 Task: Create a task  Implement a new cloud-based project portfolio management system for a company , assign it to team member softage.2@softage.net in the project AptitudeWorks and update the status of the task to  On Track  , set the priority of the task to High
Action: Mouse moved to (83, 62)
Screenshot: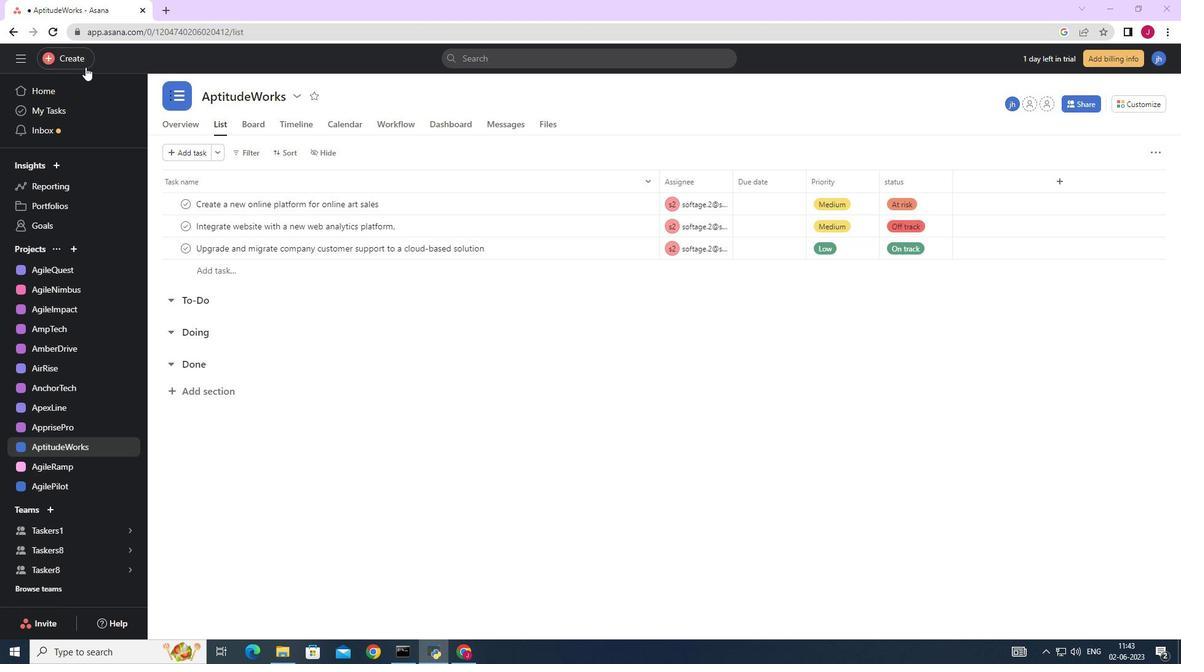 
Action: Mouse pressed left at (83, 62)
Screenshot: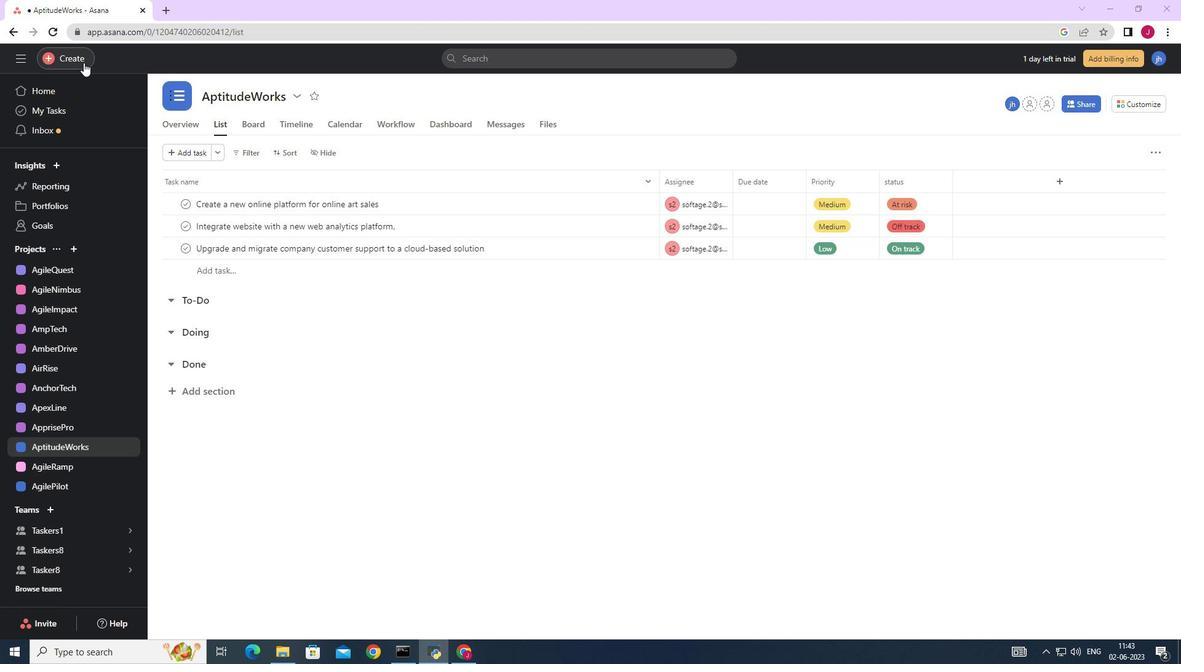 
Action: Mouse moved to (155, 59)
Screenshot: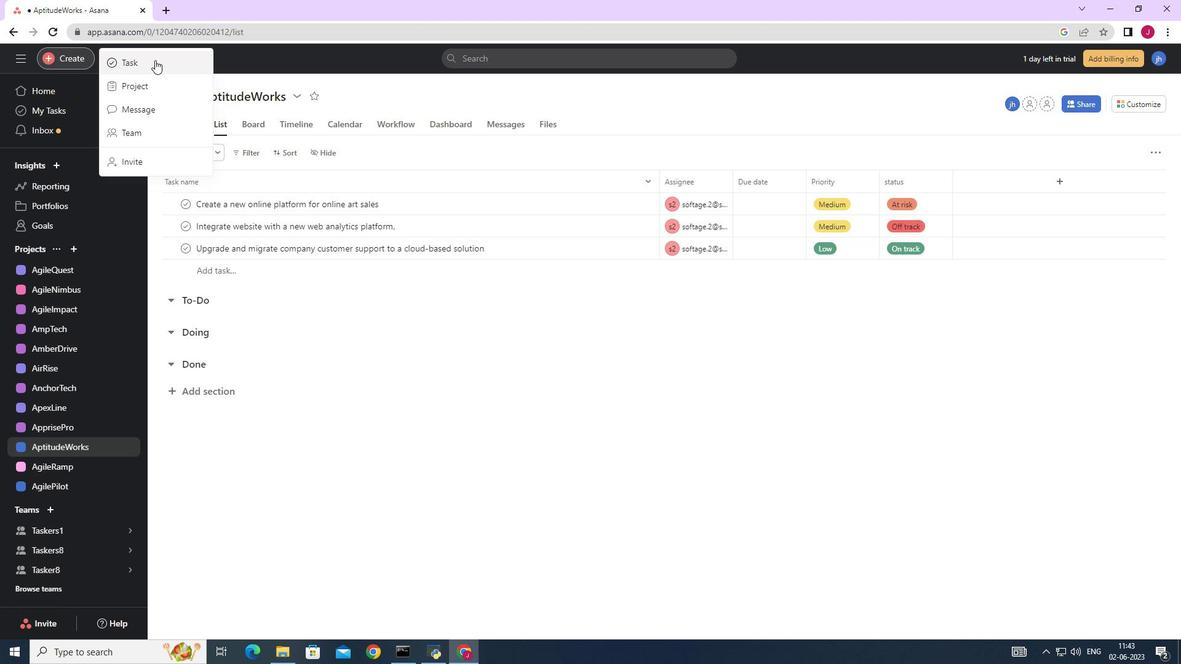 
Action: Mouse pressed left at (155, 59)
Screenshot: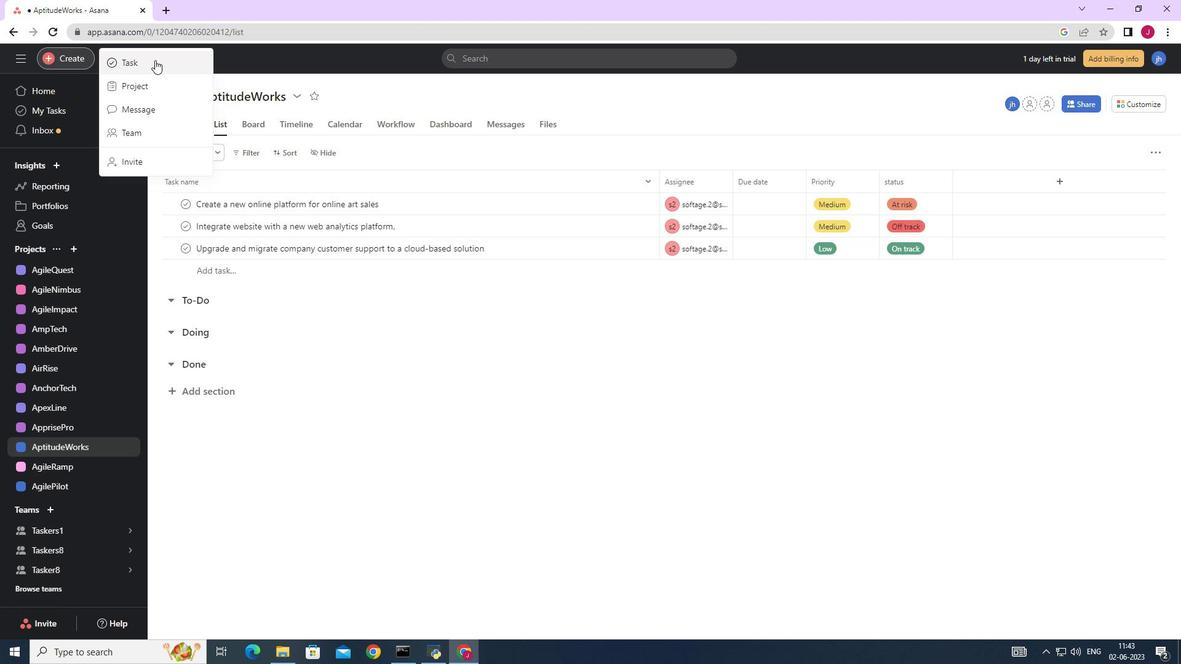 
Action: Mouse moved to (959, 407)
Screenshot: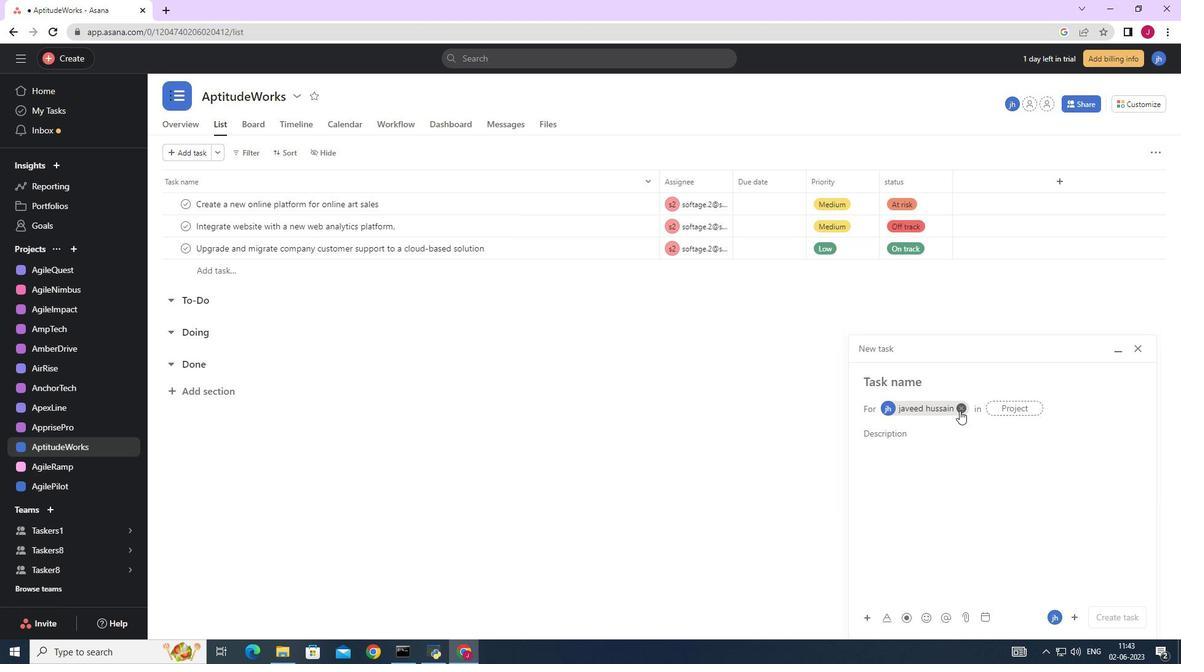 
Action: Mouse pressed left at (959, 407)
Screenshot: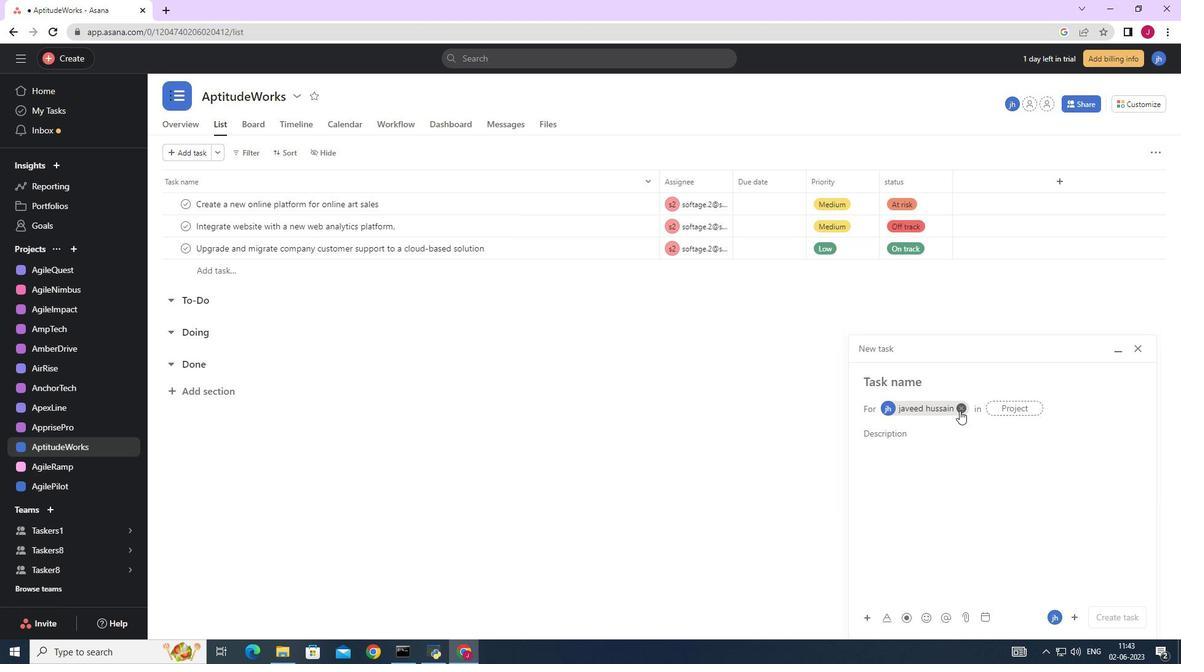 
Action: Mouse moved to (911, 383)
Screenshot: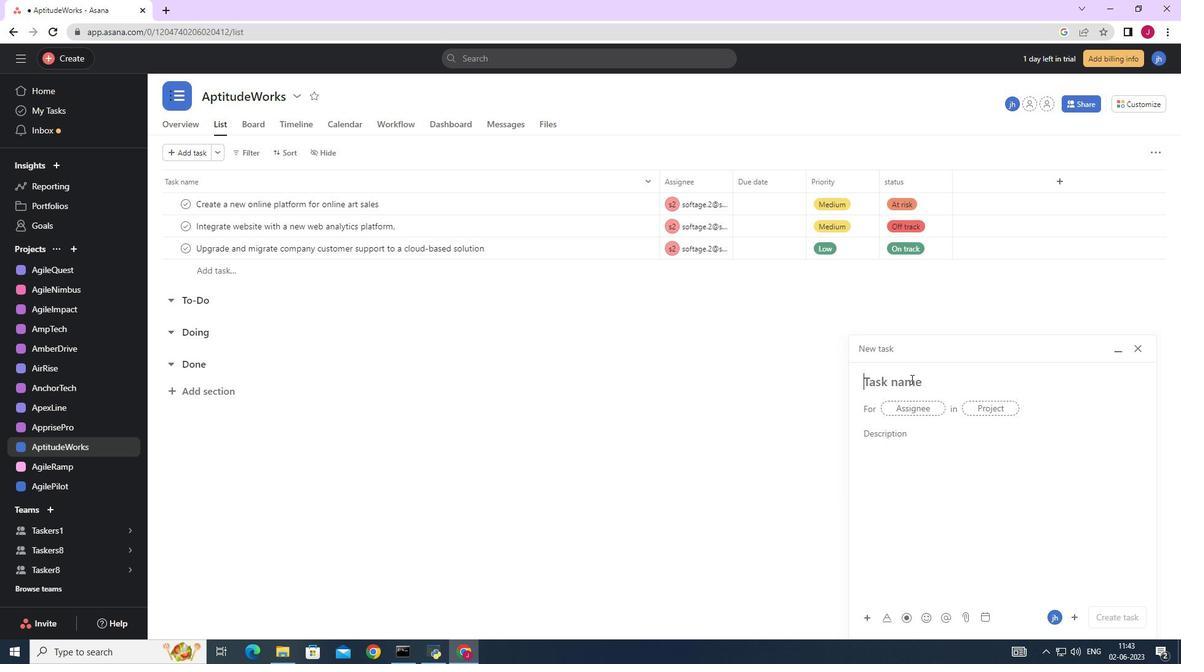 
Action: Mouse pressed left at (911, 383)
Screenshot: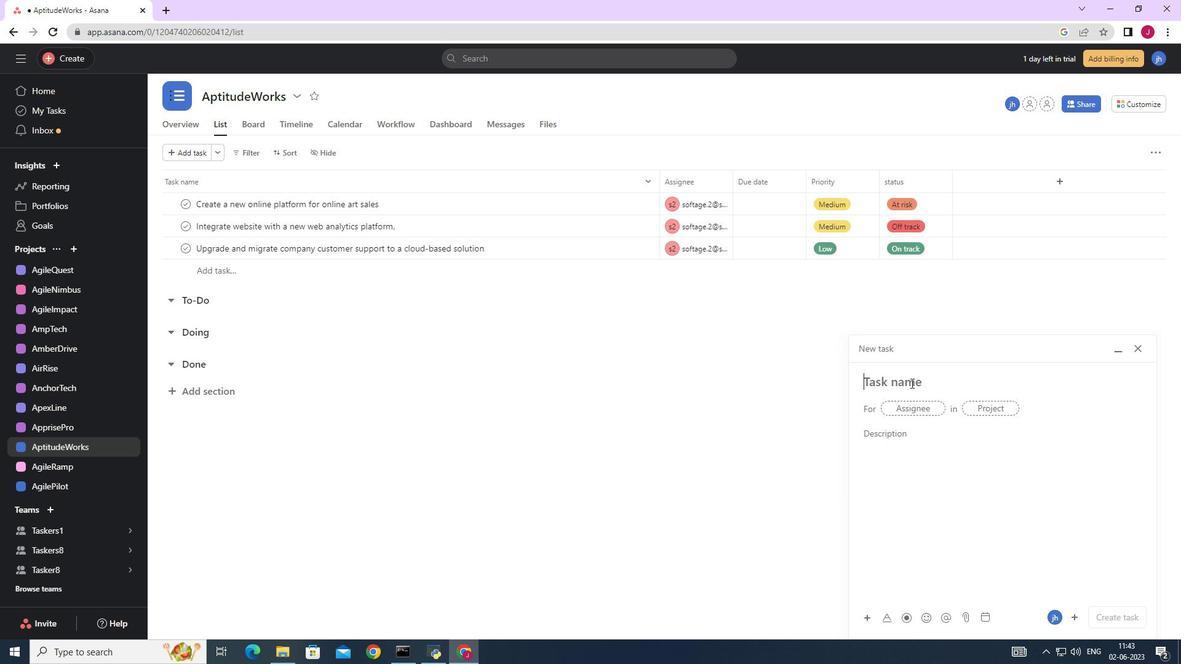 
Action: Key pressed <Key.caps_lock>I<Key.caps_lock>mplement<Key.space>a<Key.space>new<Key.space>cloud-based<Key.space>project<Key.space>portfolio<Key.space>managementt<Key.backspace><Key.space>system<Key.space>for<Key.space>a<Key.space>company
Screenshot: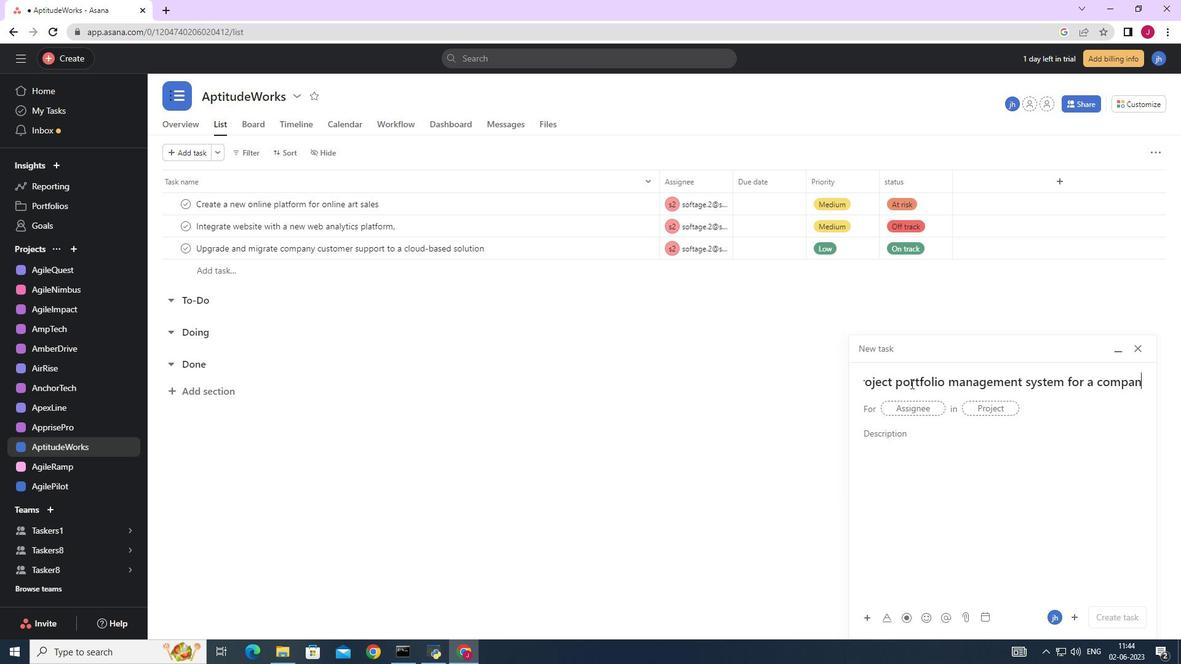 
Action: Mouse moved to (915, 413)
Screenshot: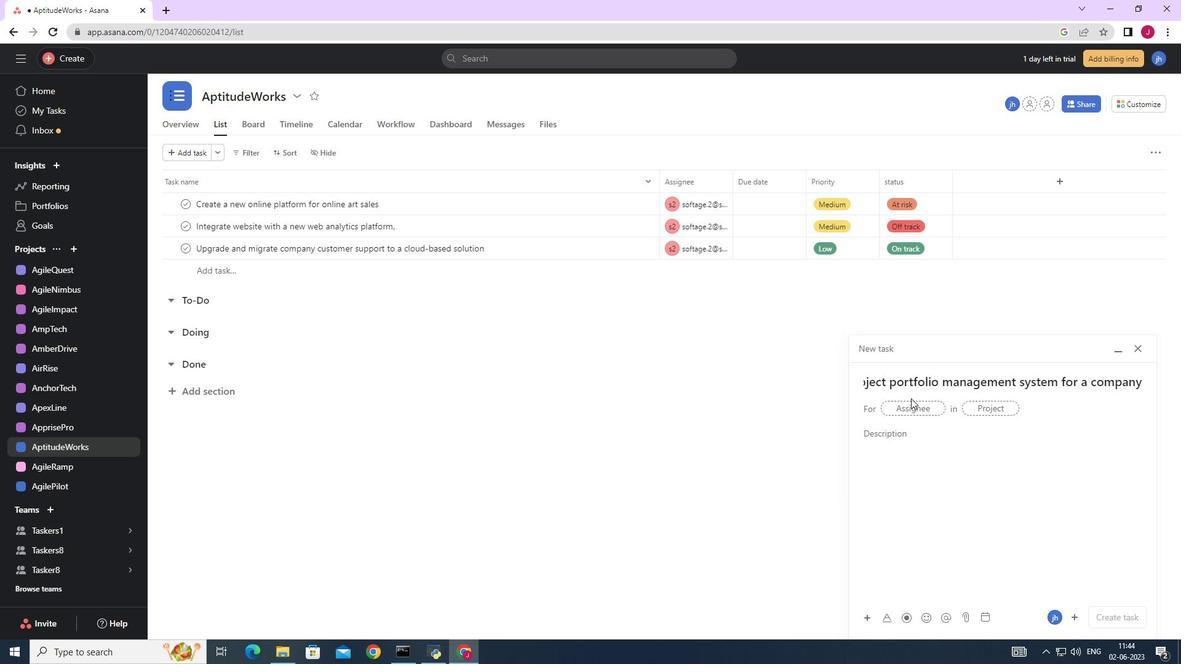 
Action: Mouse pressed left at (915, 413)
Screenshot: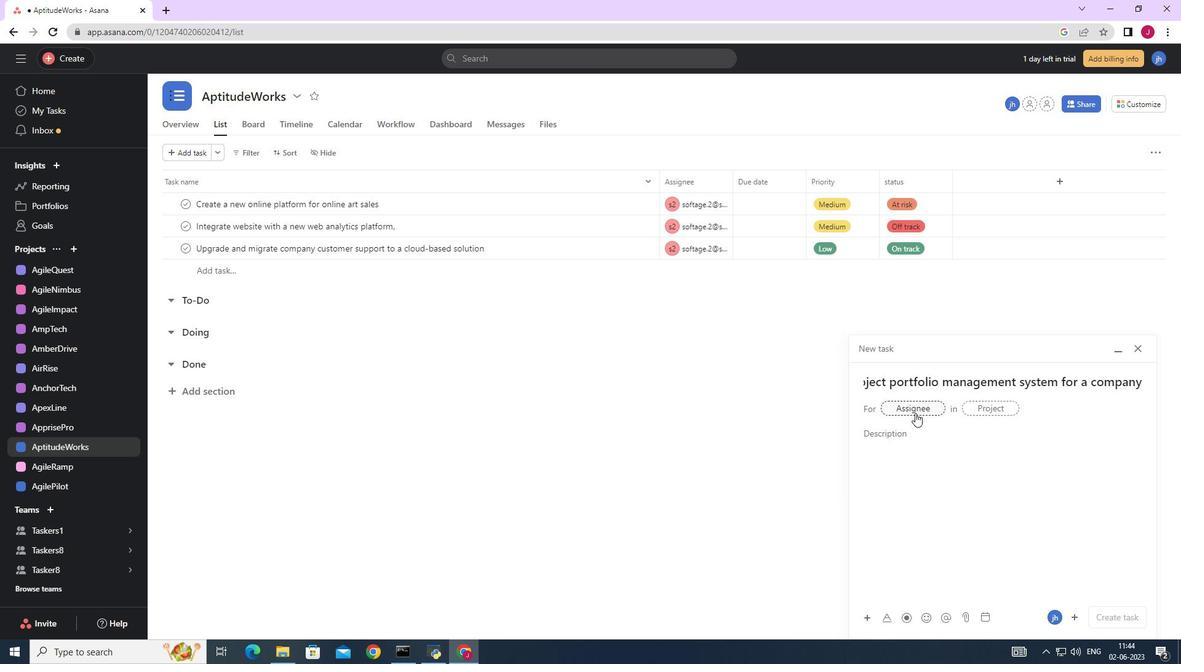 
Action: Key pressed sofatge<Key.backspace><Key.backspace><Key.backspace><Key.backspace>tage.<Key.f2>
Screenshot: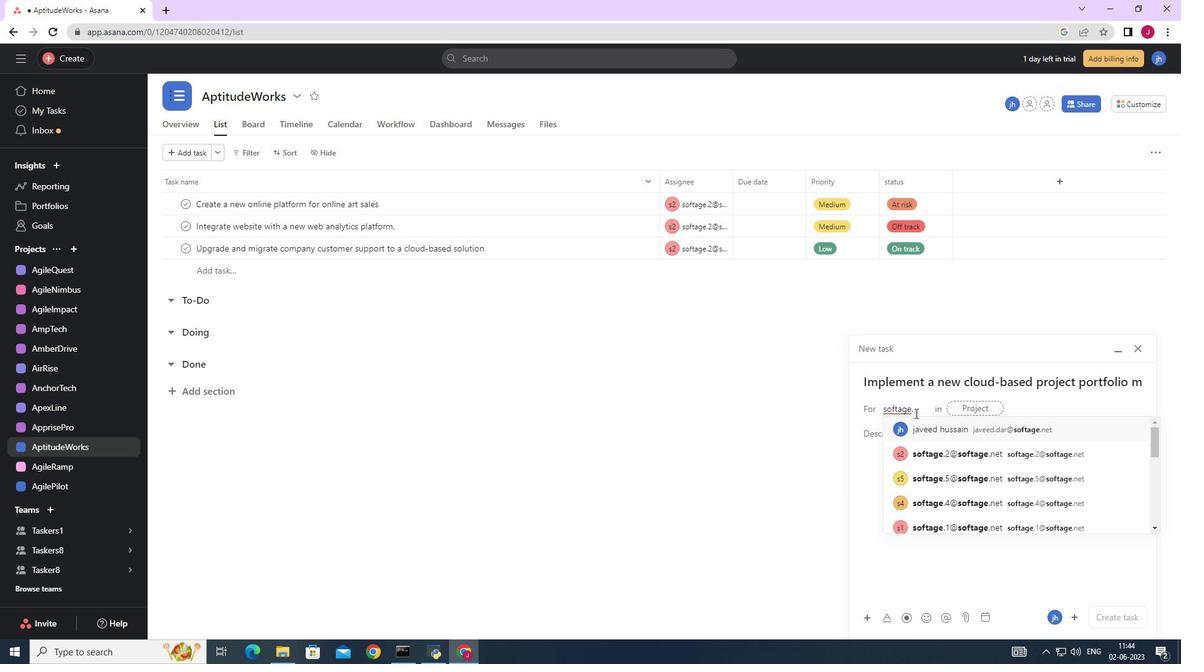 
Action: Mouse moved to (941, 450)
Screenshot: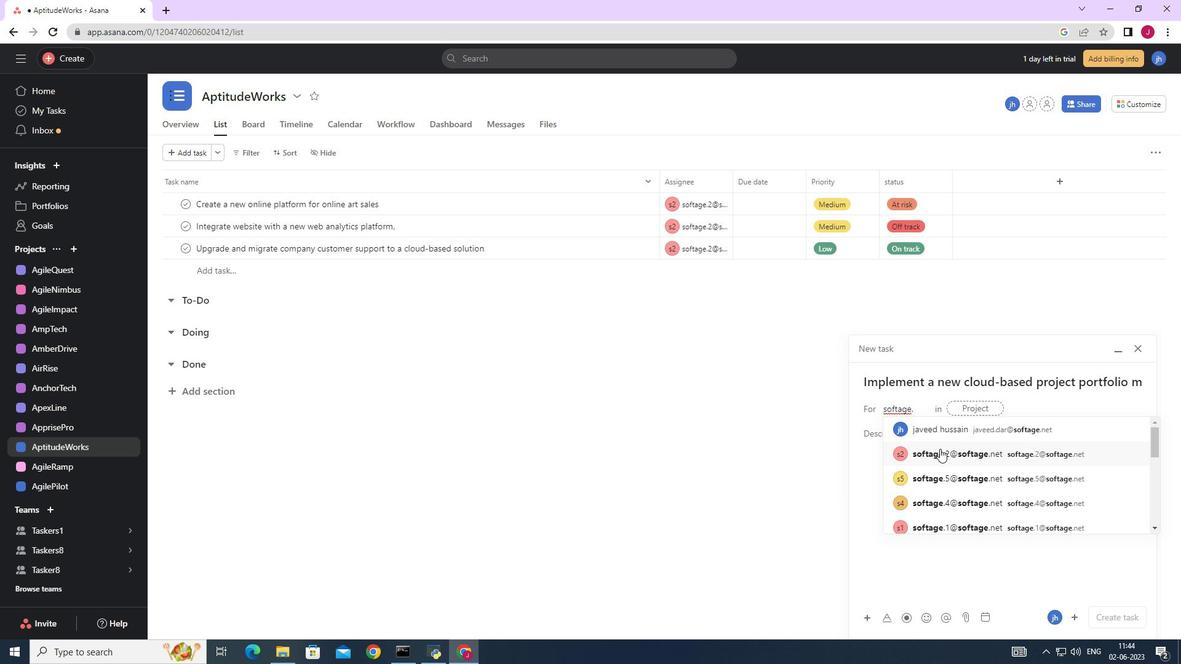 
Action: Mouse pressed left at (941, 450)
Screenshot: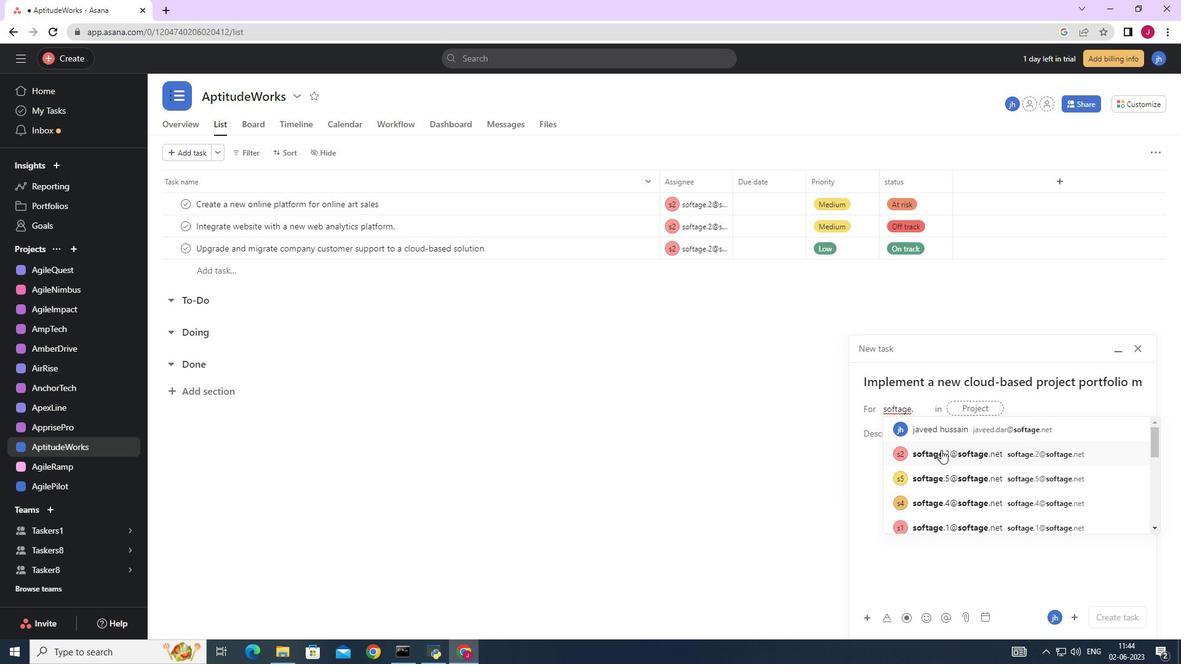 
Action: Mouse moved to (807, 428)
Screenshot: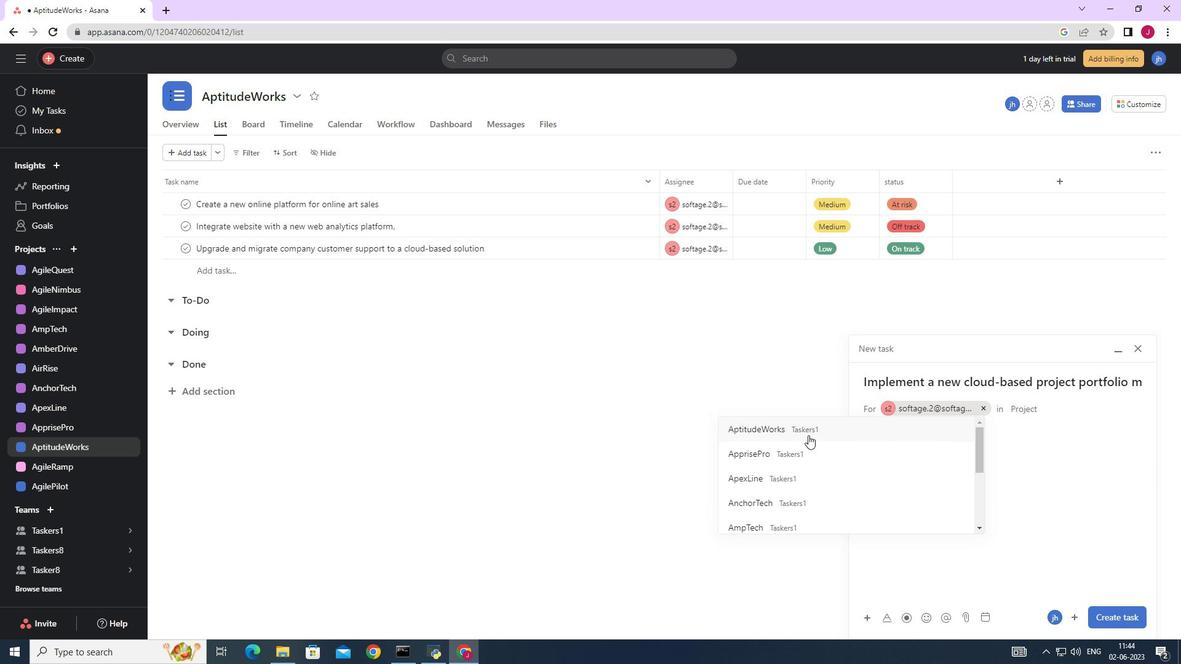 
Action: Mouse pressed left at (807, 428)
Screenshot: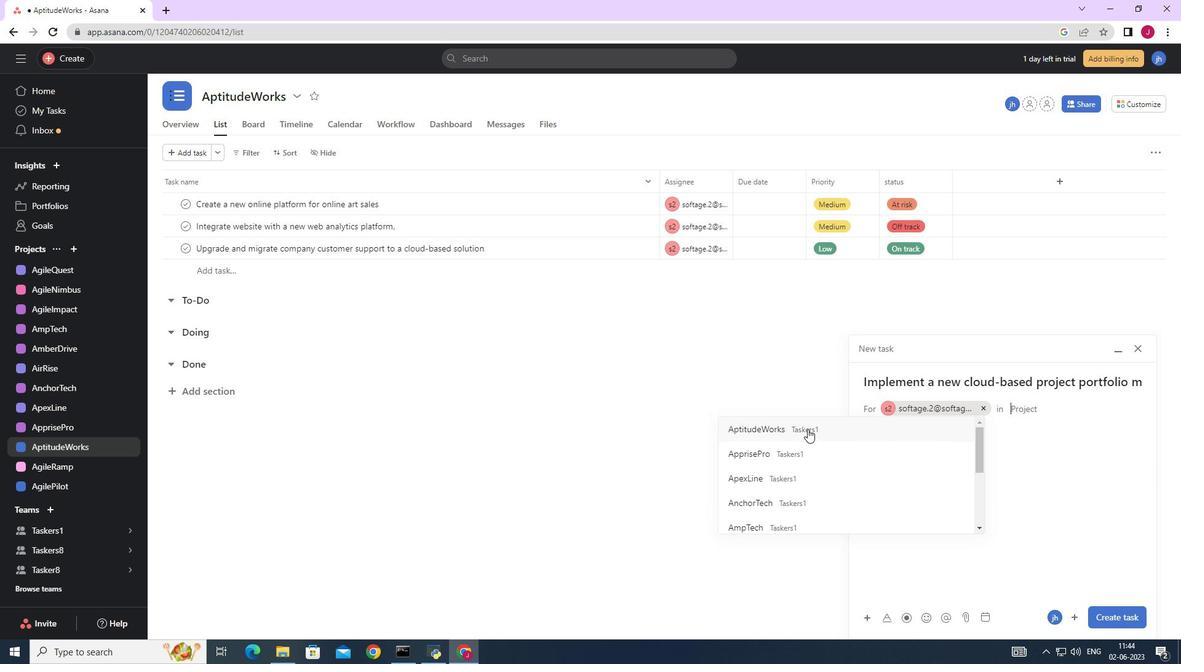 
Action: Mouse moved to (918, 442)
Screenshot: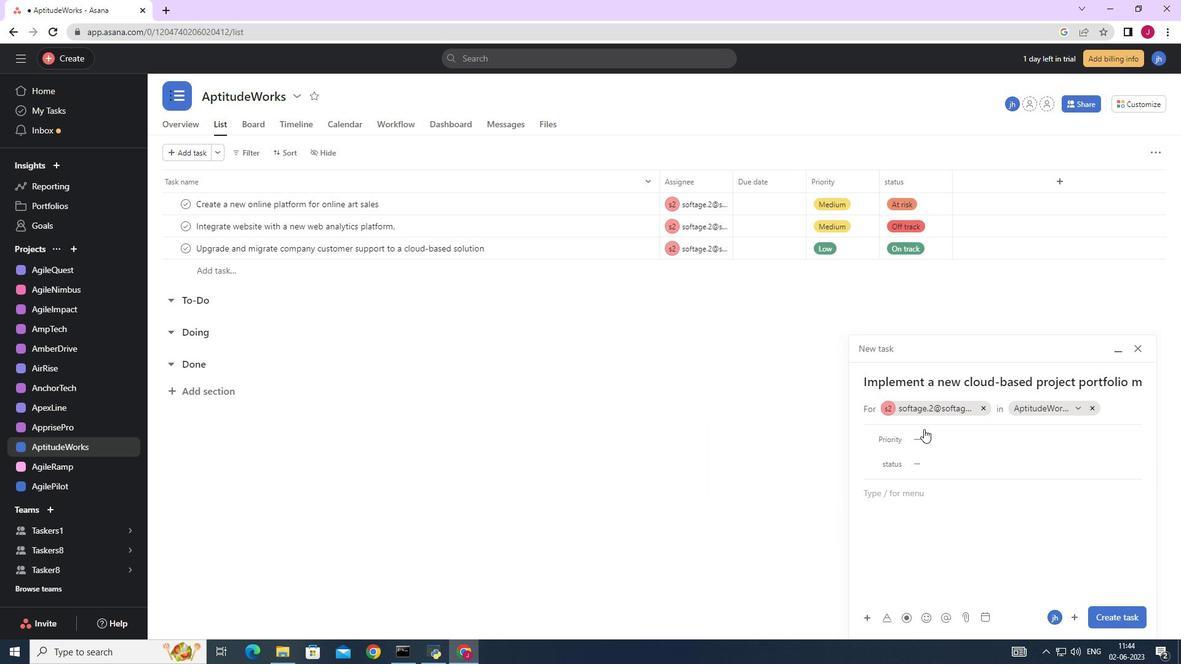 
Action: Mouse pressed left at (918, 442)
Screenshot: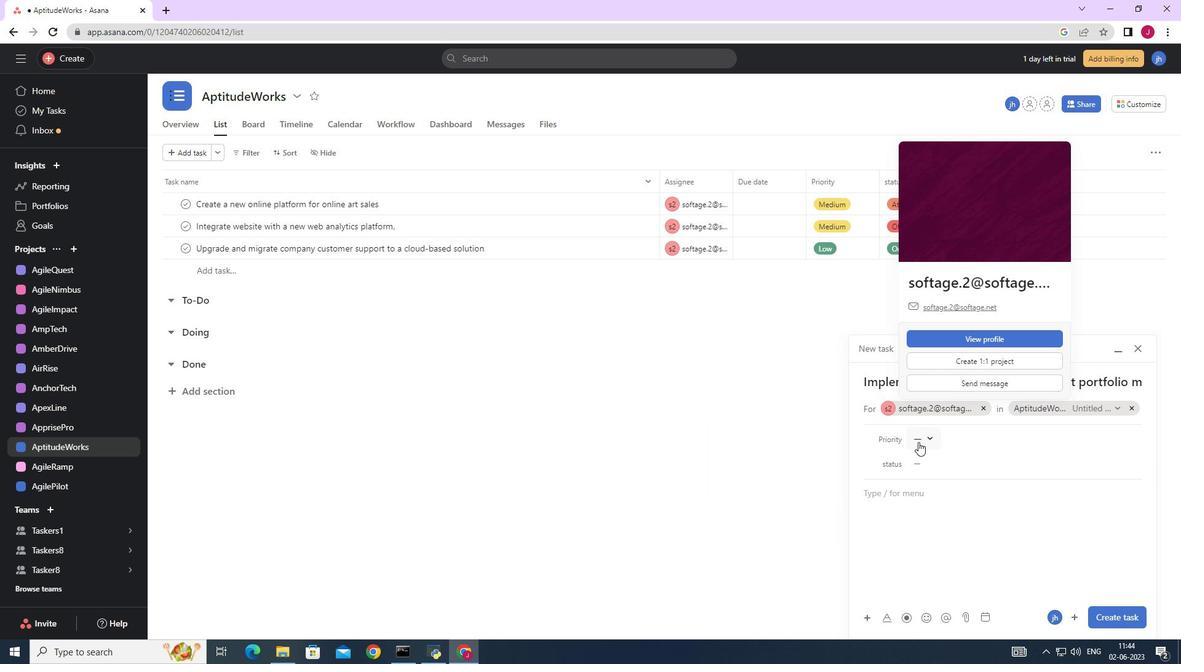 
Action: Mouse moved to (949, 480)
Screenshot: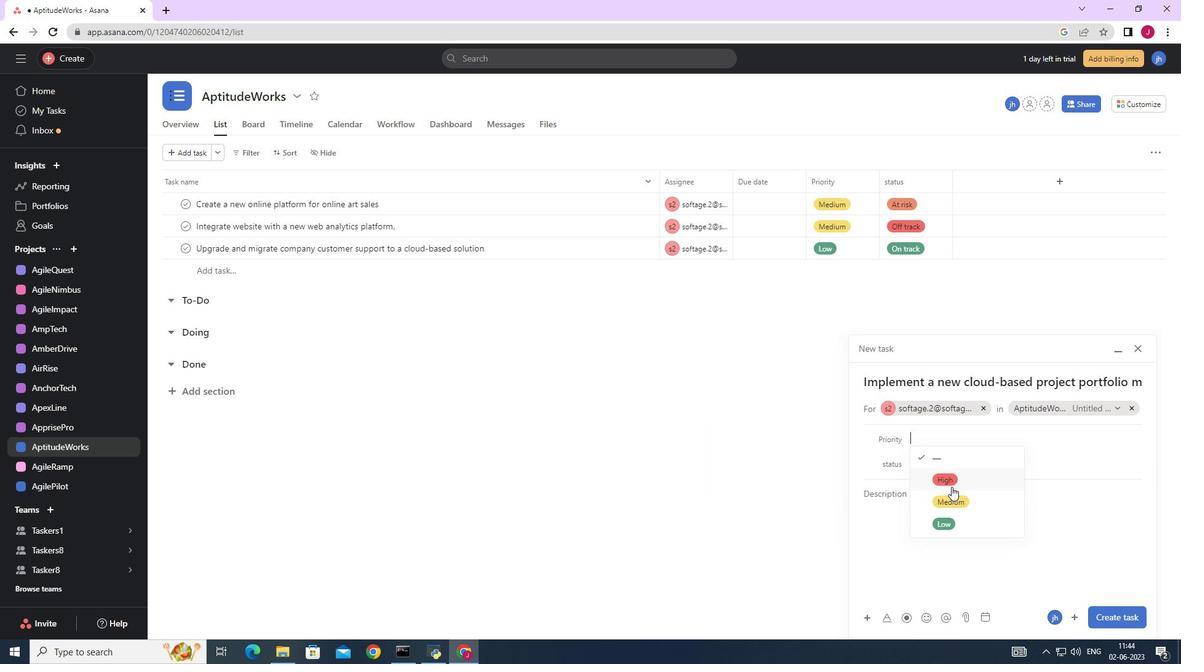
Action: Mouse pressed left at (949, 480)
Screenshot: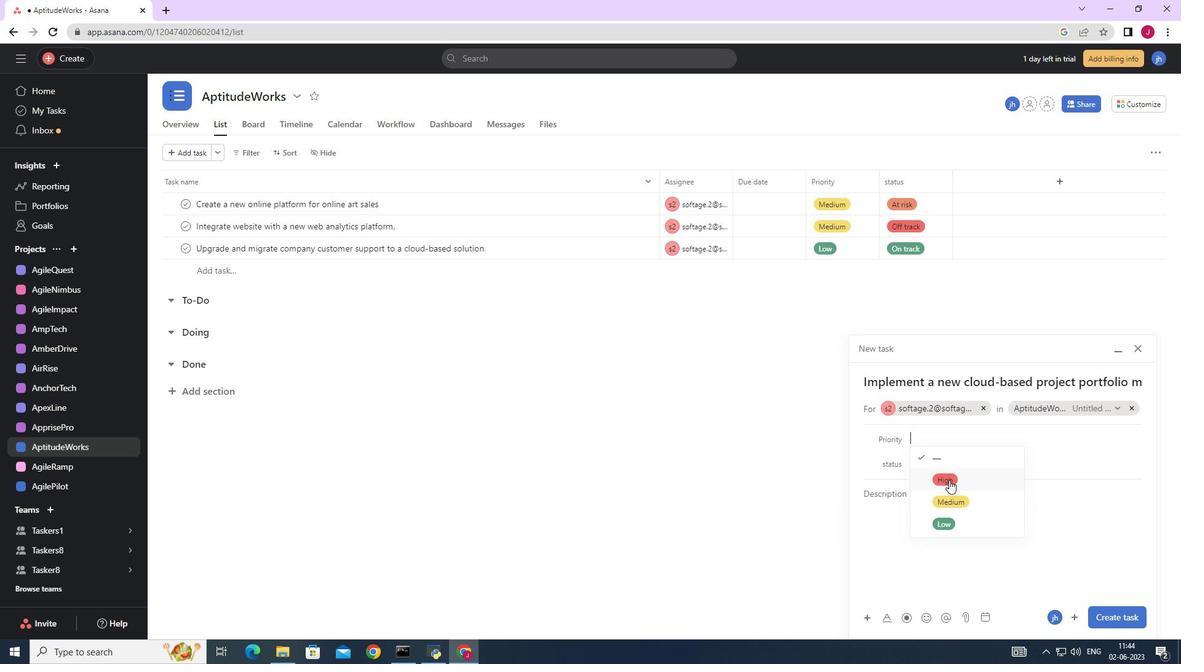
Action: Mouse moved to (936, 469)
Screenshot: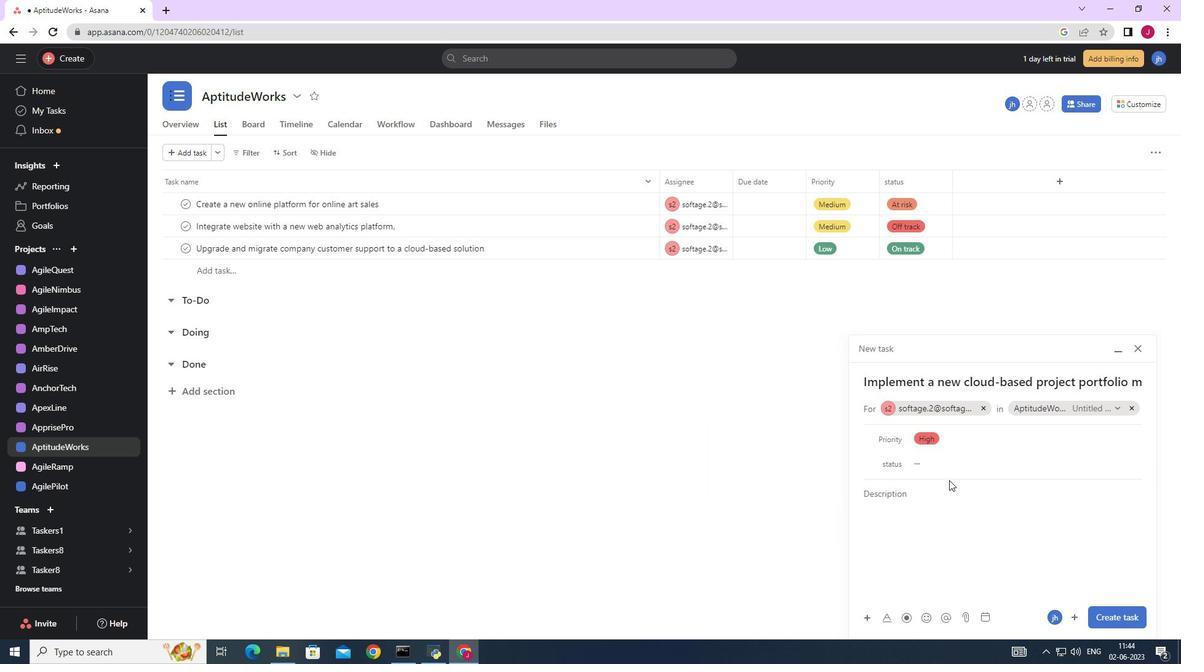 
Action: Mouse pressed left at (936, 469)
Screenshot: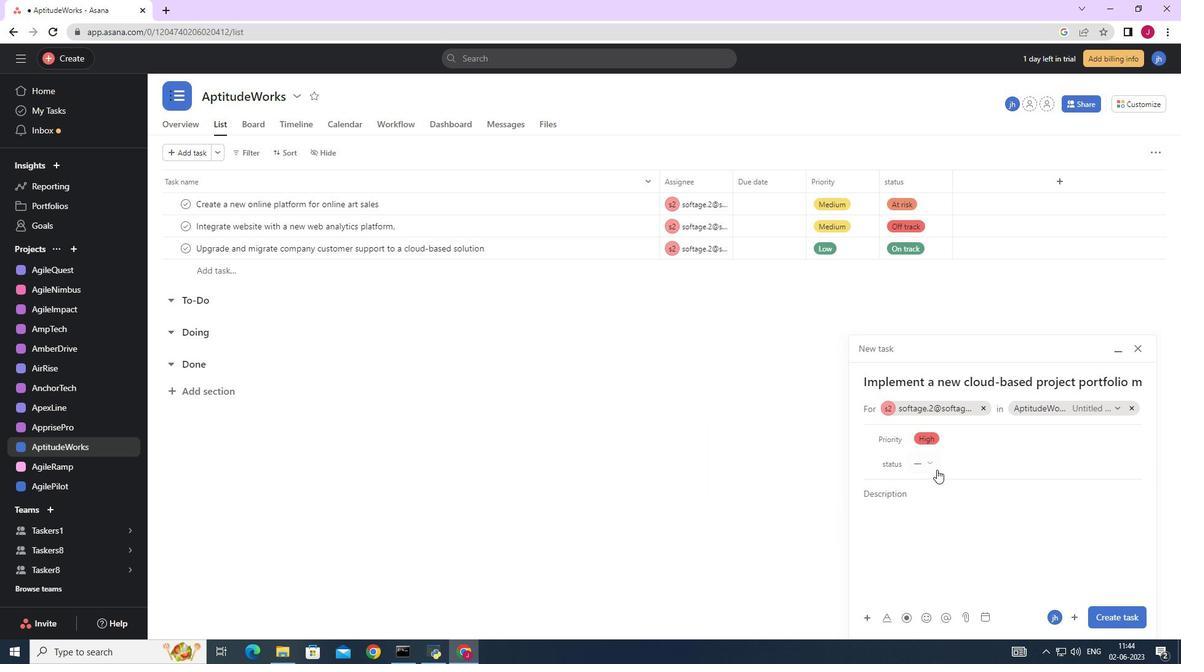 
Action: Mouse moved to (944, 508)
Screenshot: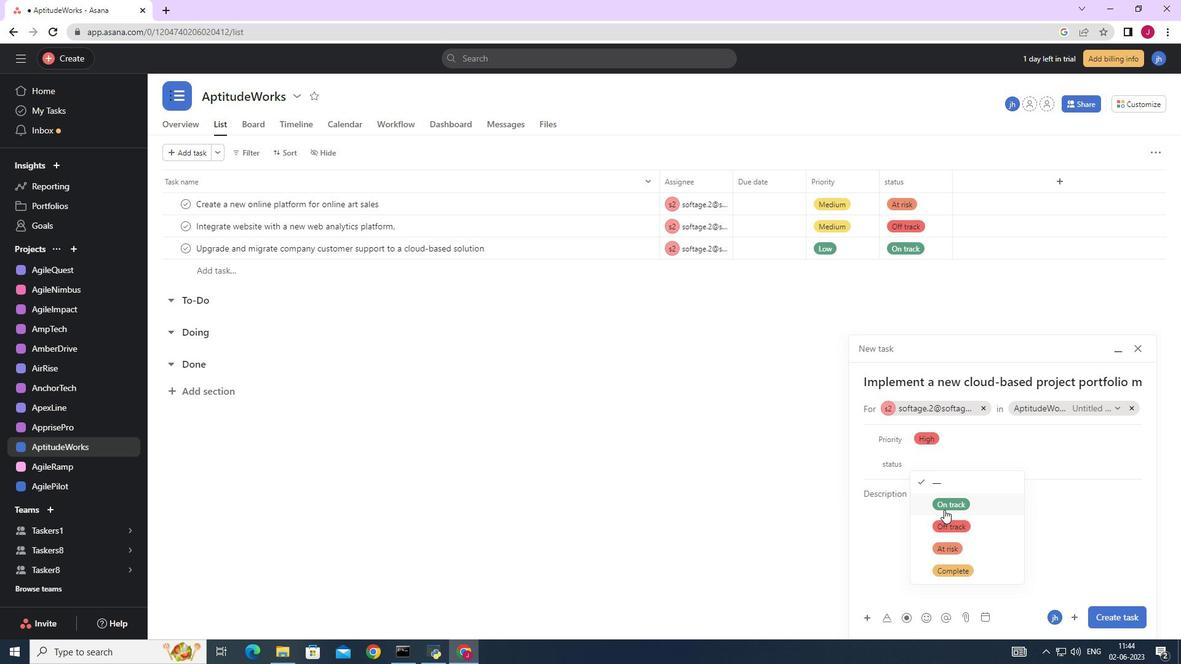 
Action: Mouse pressed left at (944, 508)
Screenshot: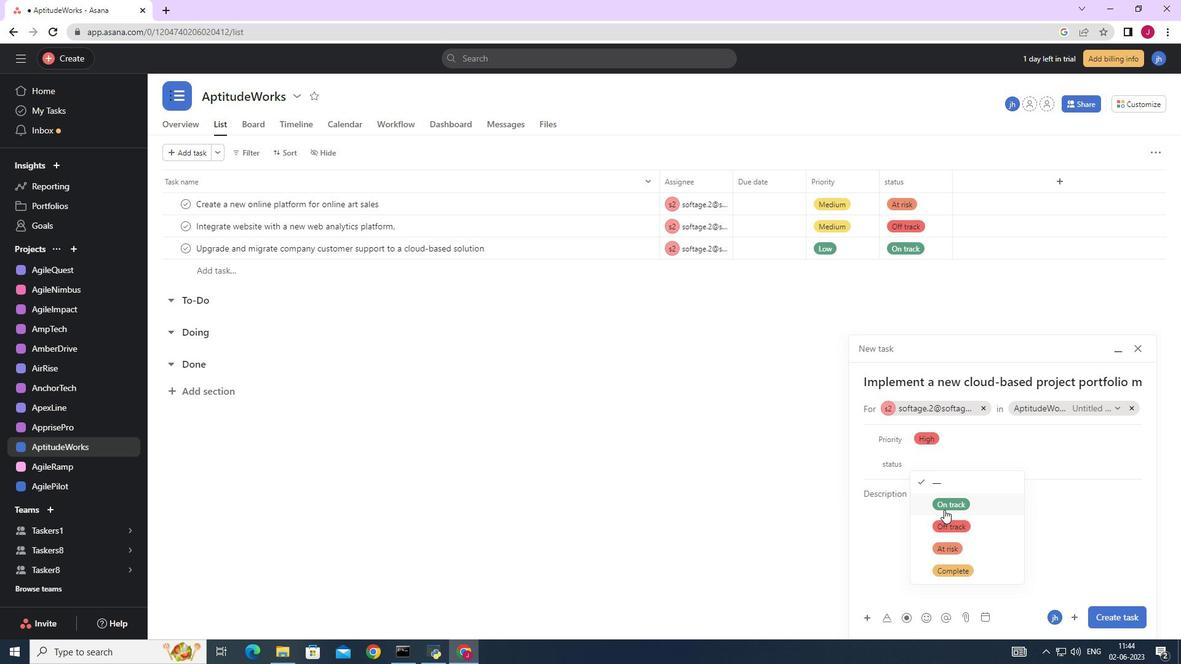 
Action: Mouse moved to (1125, 615)
Screenshot: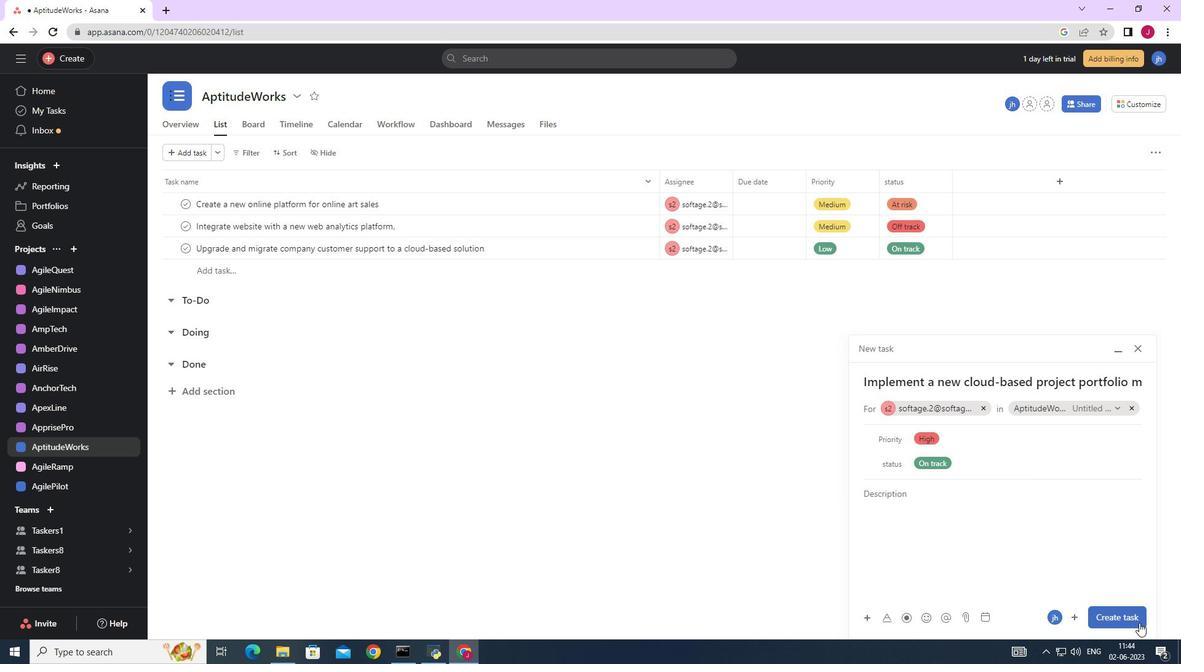 
Action: Mouse pressed left at (1125, 615)
Screenshot: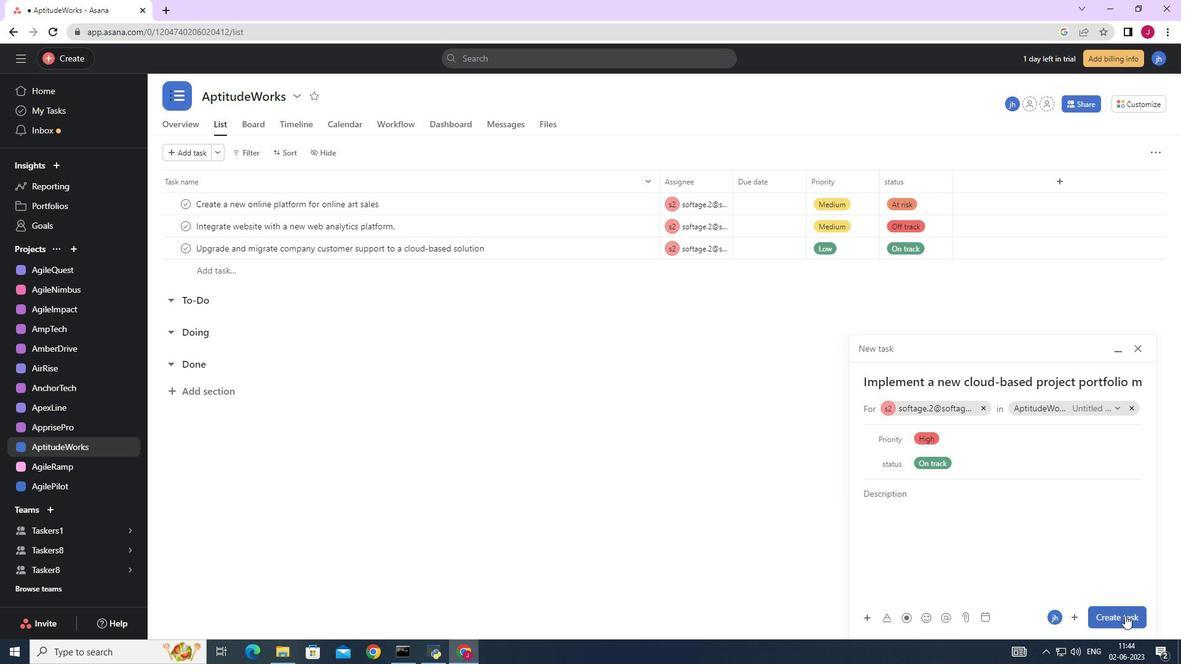 
Action: Mouse moved to (1094, 612)
Screenshot: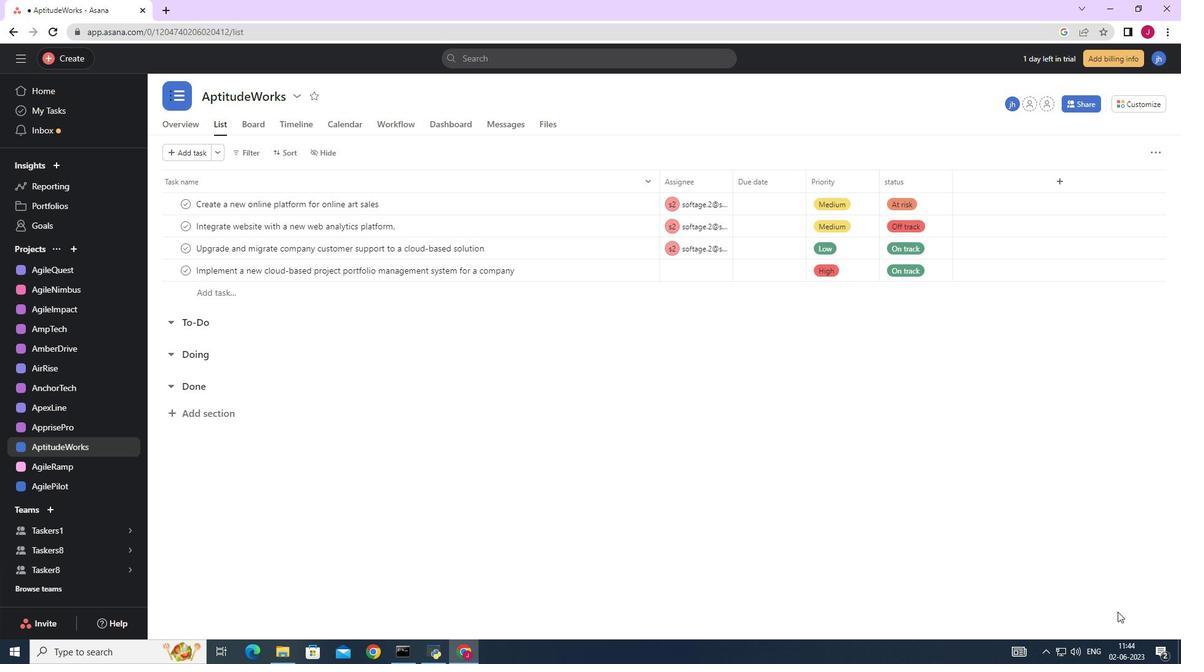 
